Task: Add Chobani Milk & Cookies Zero Sugar Yogurt to the cart.
Action: Mouse pressed left at (20, 80)
Screenshot: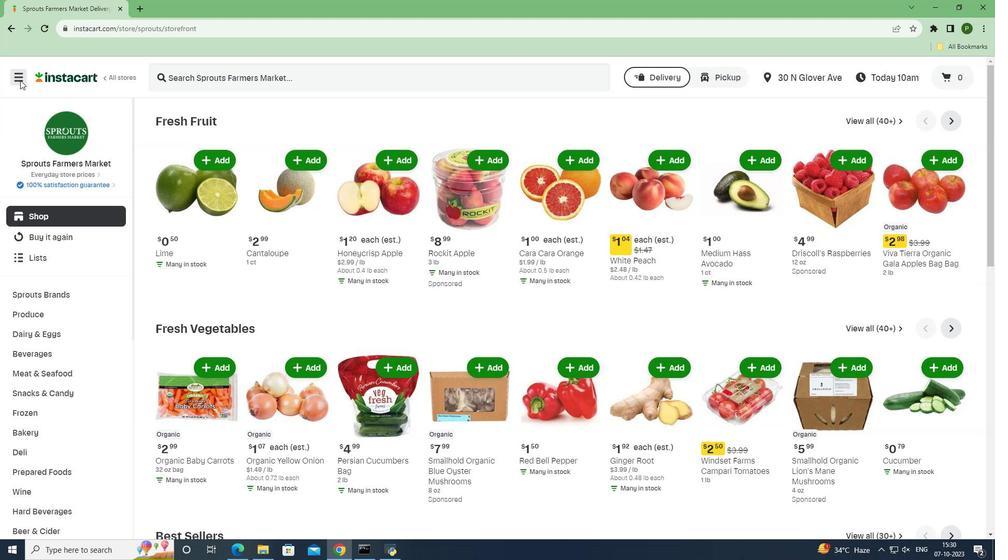 
Action: Mouse moved to (50, 272)
Screenshot: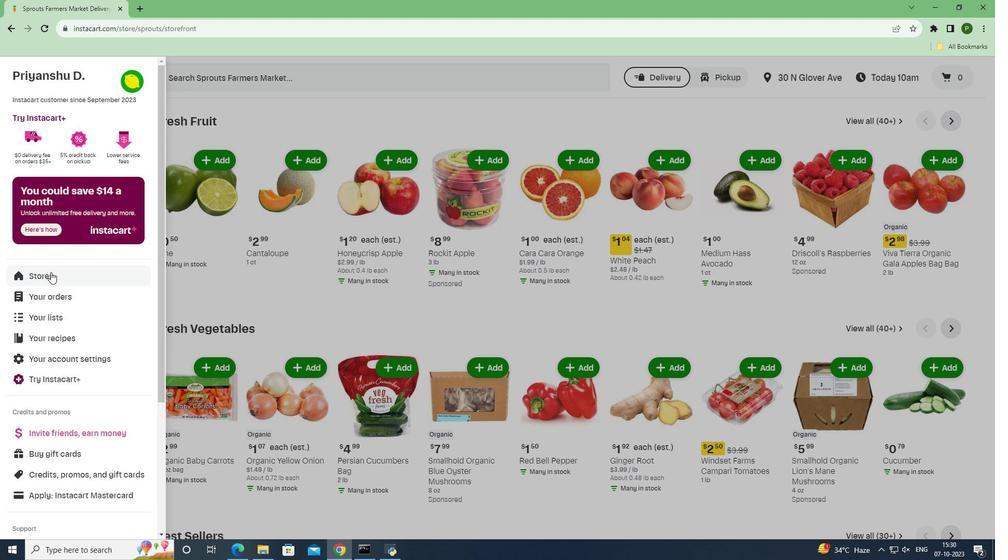 
Action: Mouse pressed left at (50, 272)
Screenshot: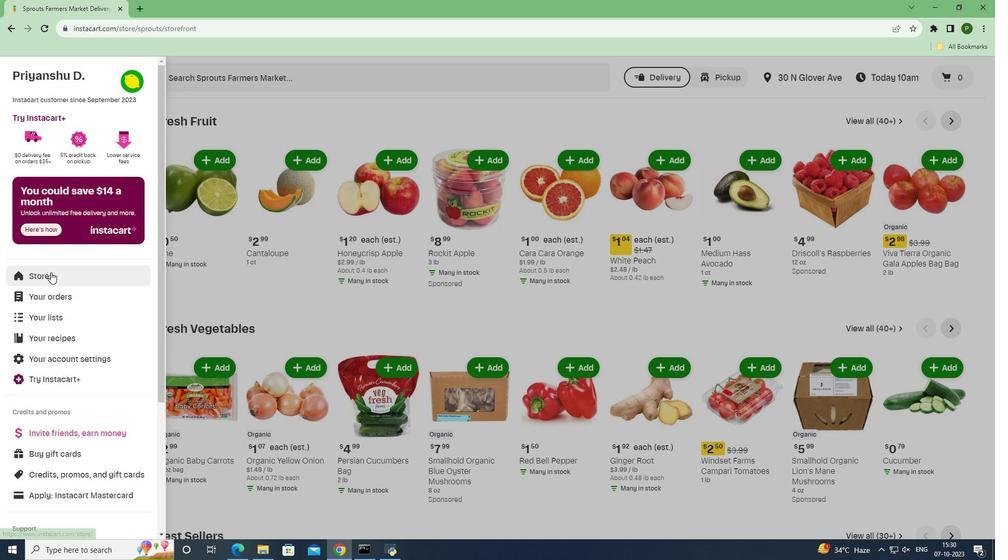 
Action: Mouse moved to (237, 113)
Screenshot: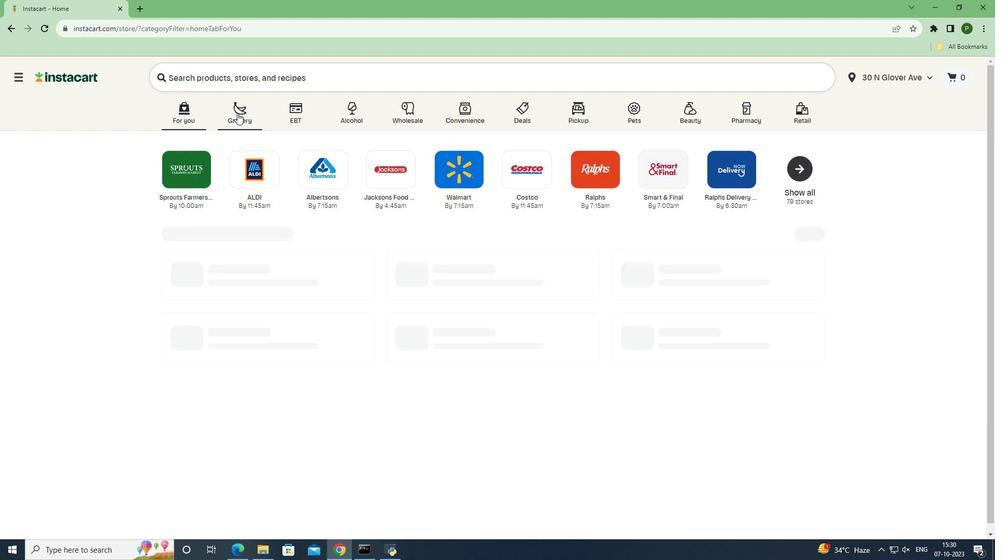 
Action: Mouse pressed left at (237, 113)
Screenshot: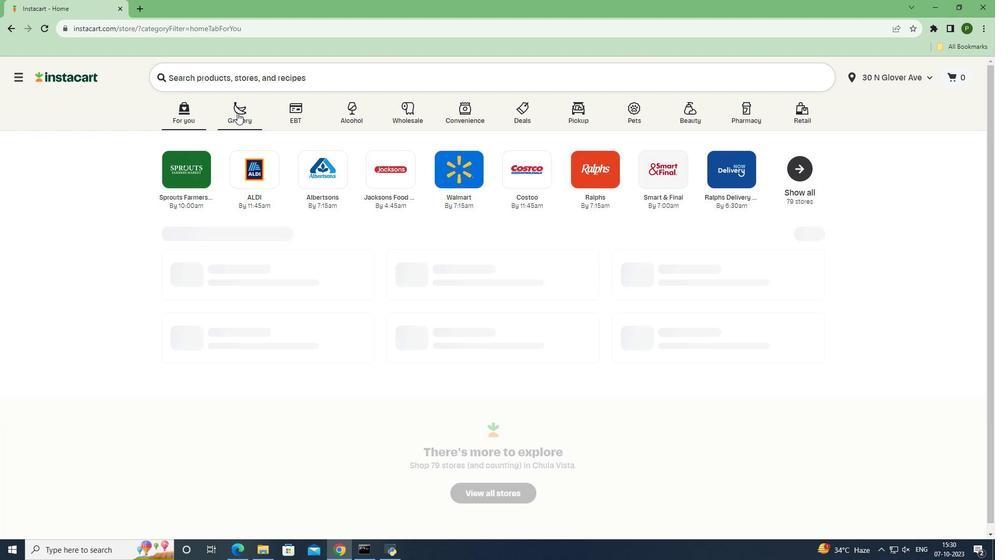 
Action: Mouse moved to (412, 236)
Screenshot: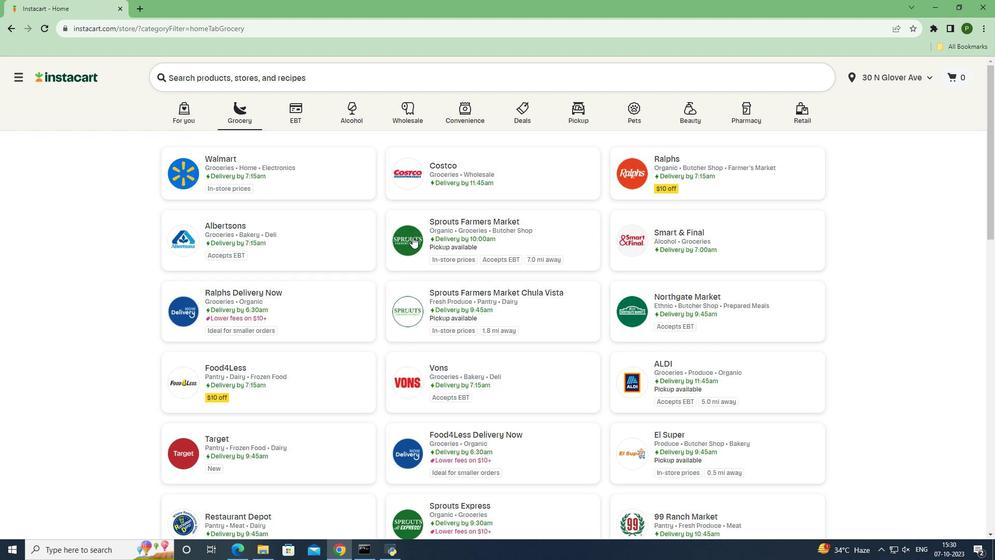 
Action: Mouse pressed left at (412, 236)
Screenshot: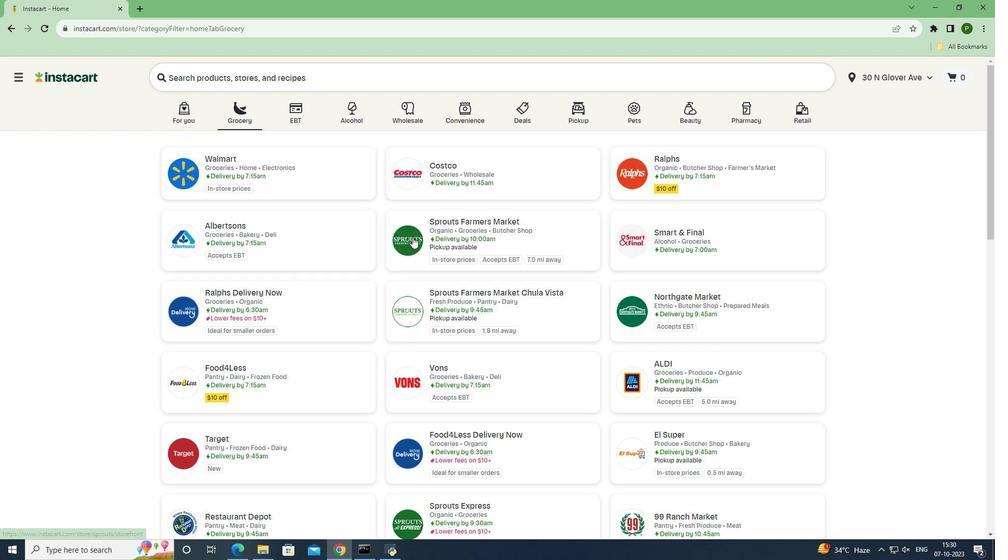 
Action: Mouse moved to (56, 330)
Screenshot: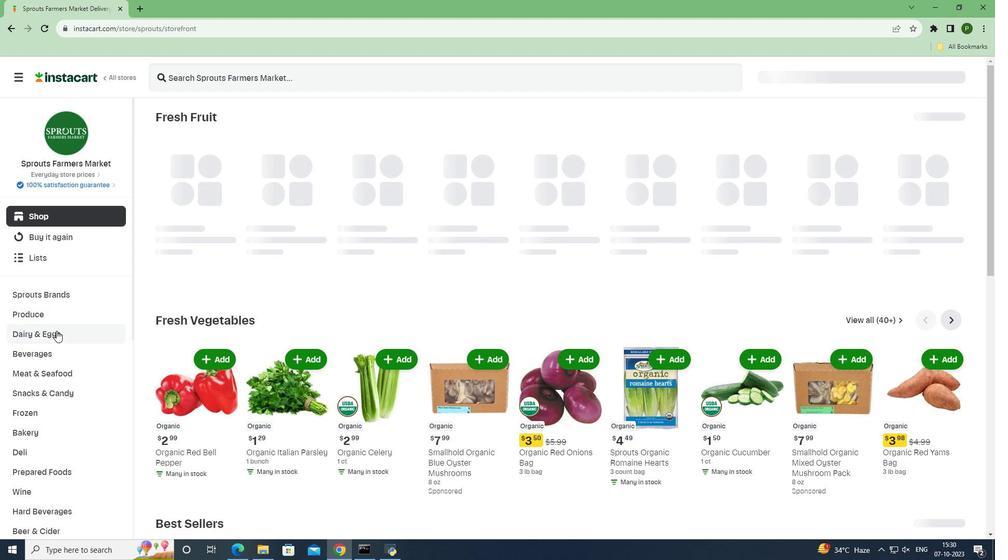 
Action: Mouse pressed left at (56, 330)
Screenshot: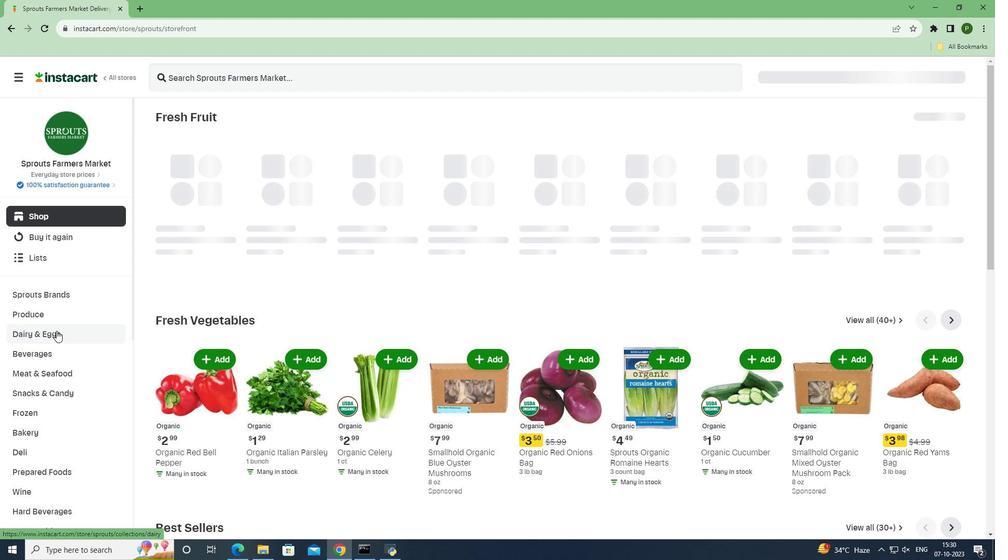 
Action: Mouse moved to (48, 409)
Screenshot: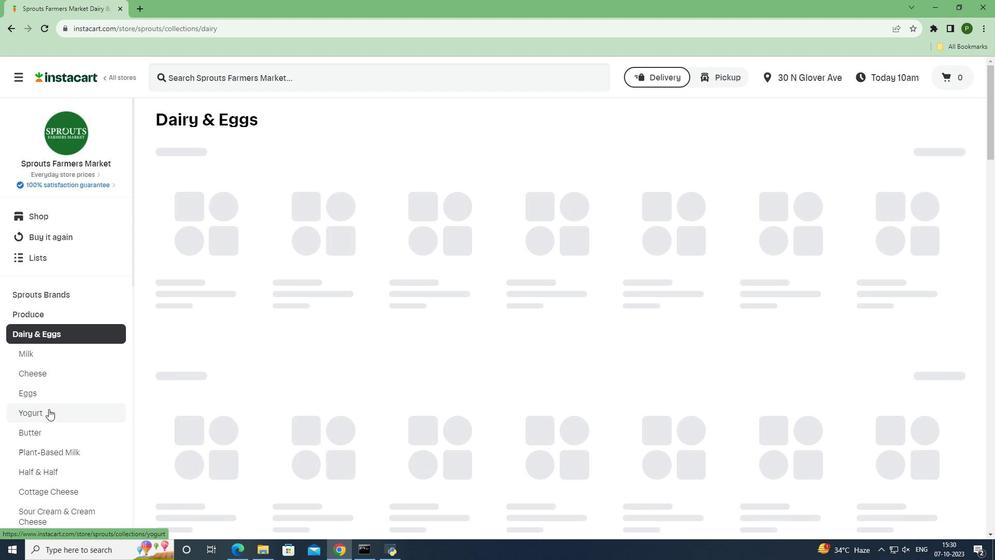
Action: Mouse pressed left at (48, 409)
Screenshot: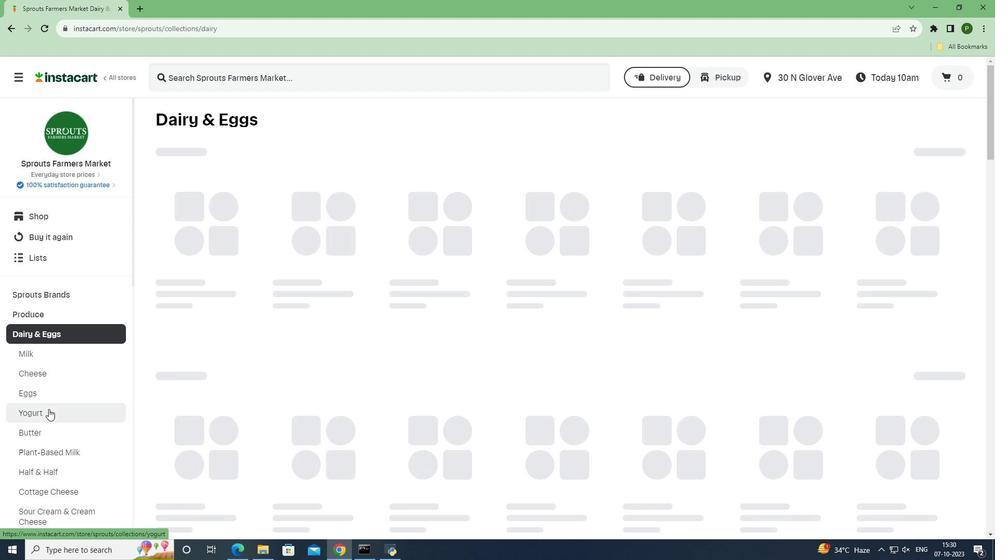 
Action: Mouse moved to (239, 78)
Screenshot: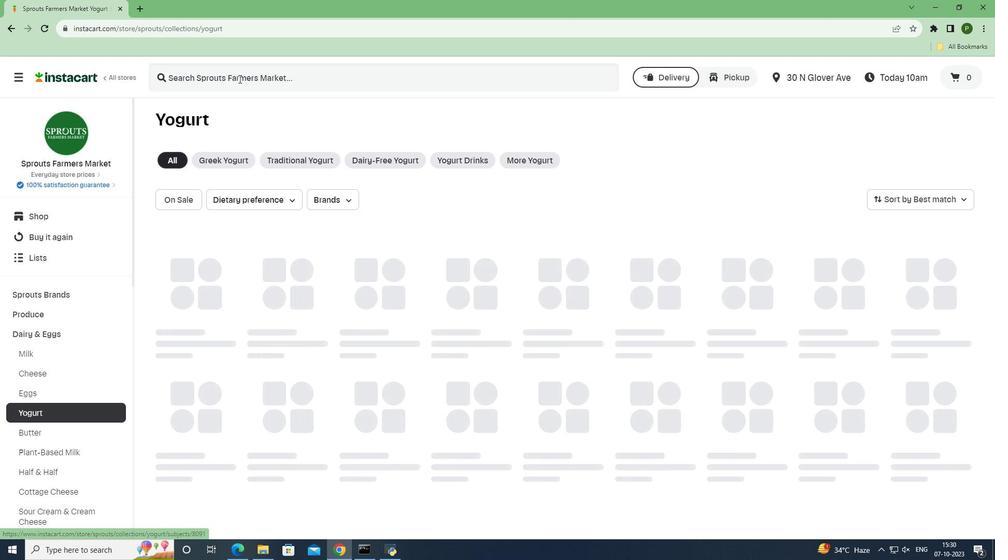 
Action: Mouse pressed left at (239, 78)
Screenshot: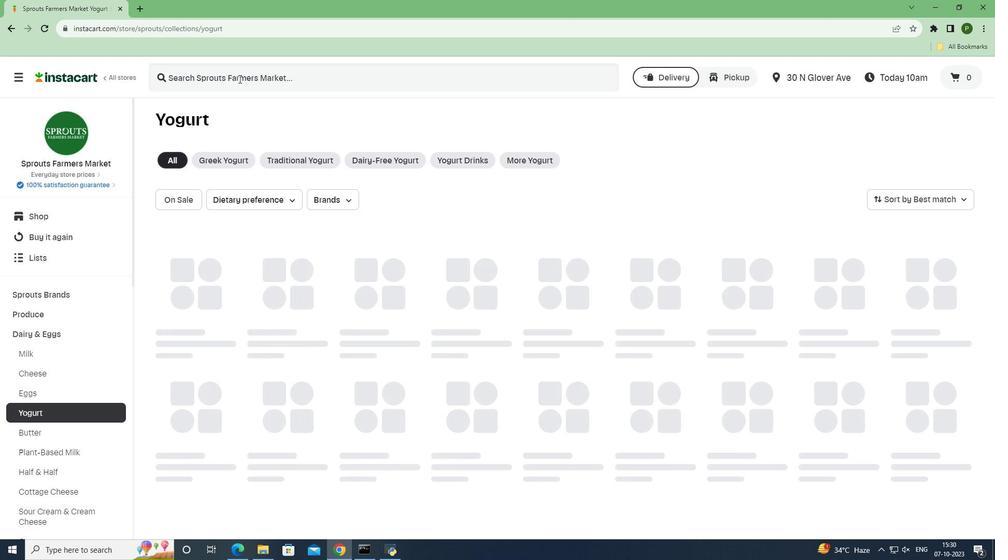 
Action: Key pressed <Key.caps_lock>C<Key.caps_lock>hobani<Key.space><Key.caps_lock>M<Key.caps_lock>ilk<Key.space><Key.shift>&<Key.space><Key.caps_lock>C<Key.caps_lock>ookies<Key.space><Key.caps_lock>Z<Key.caps_lock>ero<Key.space><Key.caps_lock>S<Key.caps_lock>ugar<Key.space><Key.caps_lock>Y<Key.caps_lock>ogurt<Key.space><Key.enter>
Screenshot: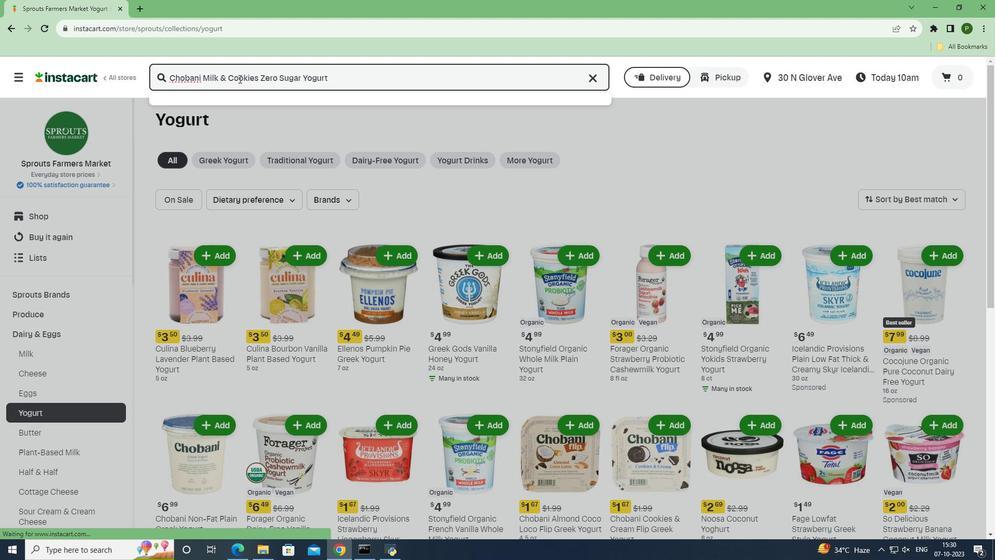 
Action: Mouse moved to (606, 184)
Screenshot: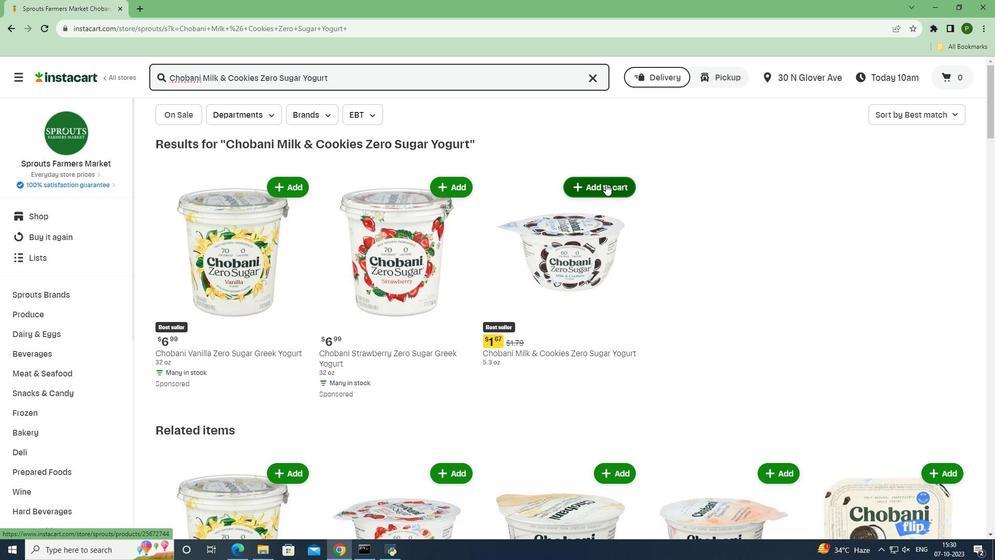 
Action: Mouse pressed left at (606, 184)
Screenshot: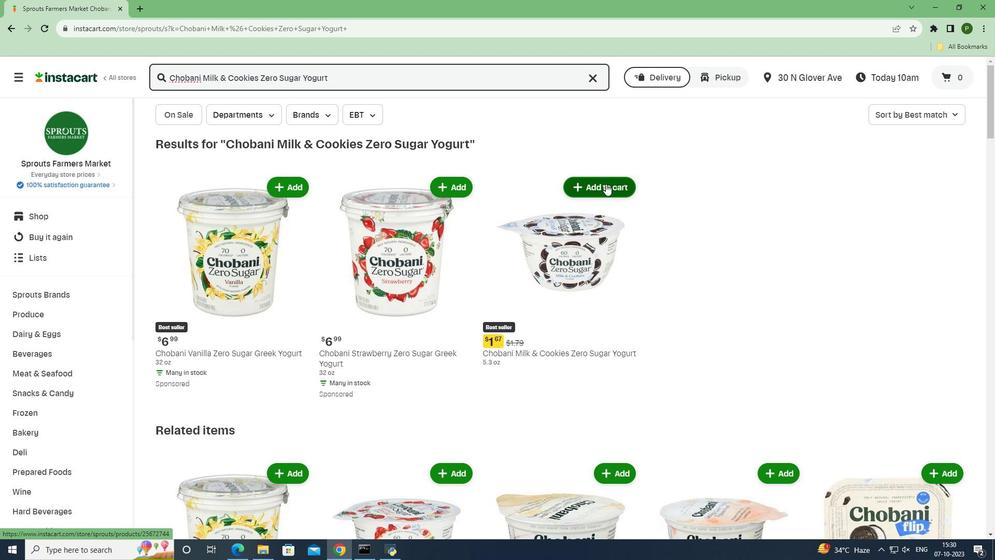 
Action: Mouse moved to (688, 274)
Screenshot: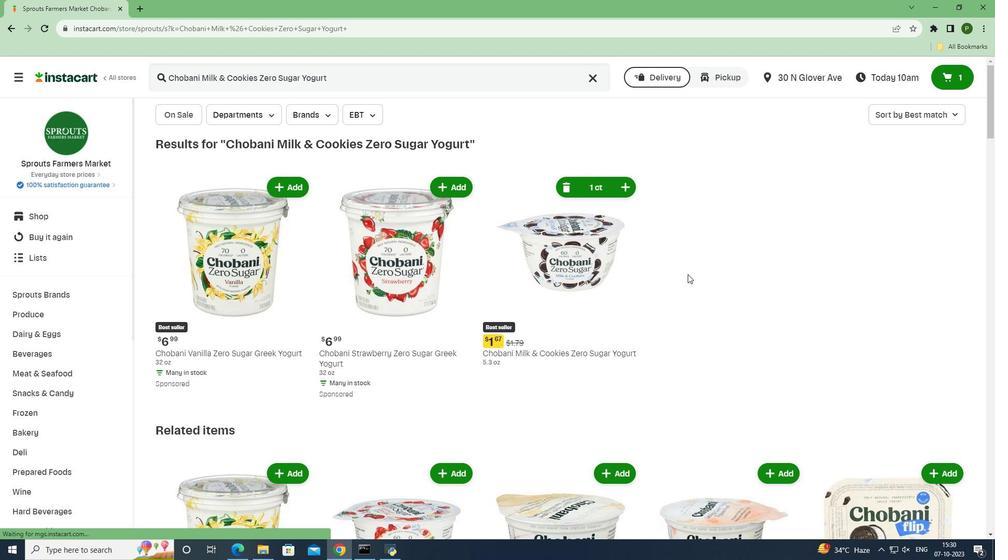 
